Task: Add the task  Upgrade and migrate company data storage to a cloud-based solution to the section Code Crusade in the project AgileLounge and add a Due Date to the respective task as 2023/08/02
Action: Mouse moved to (728, 386)
Screenshot: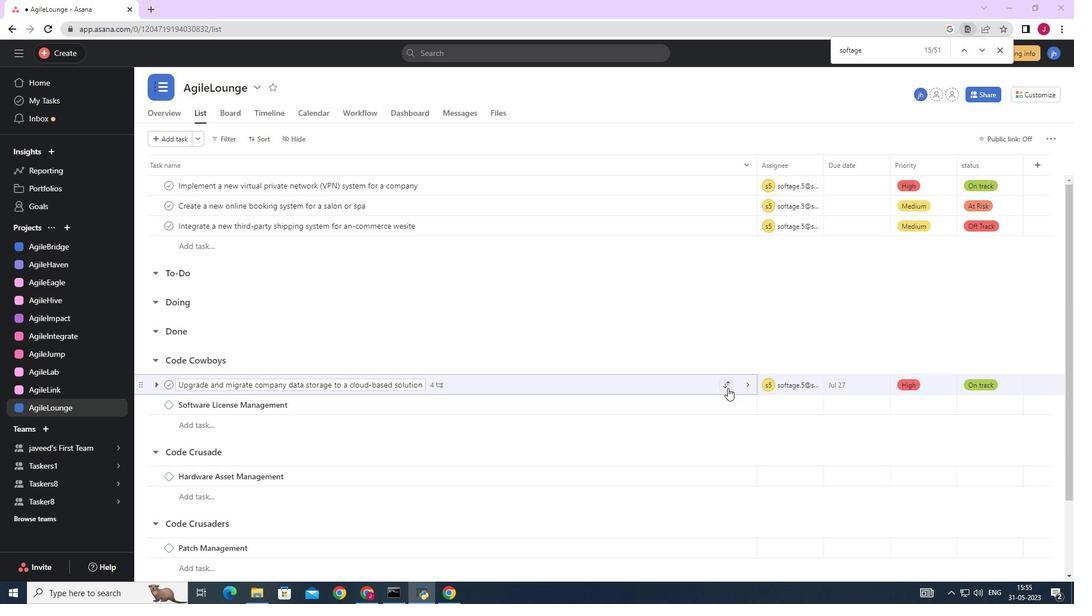 
Action: Mouse pressed left at (728, 386)
Screenshot: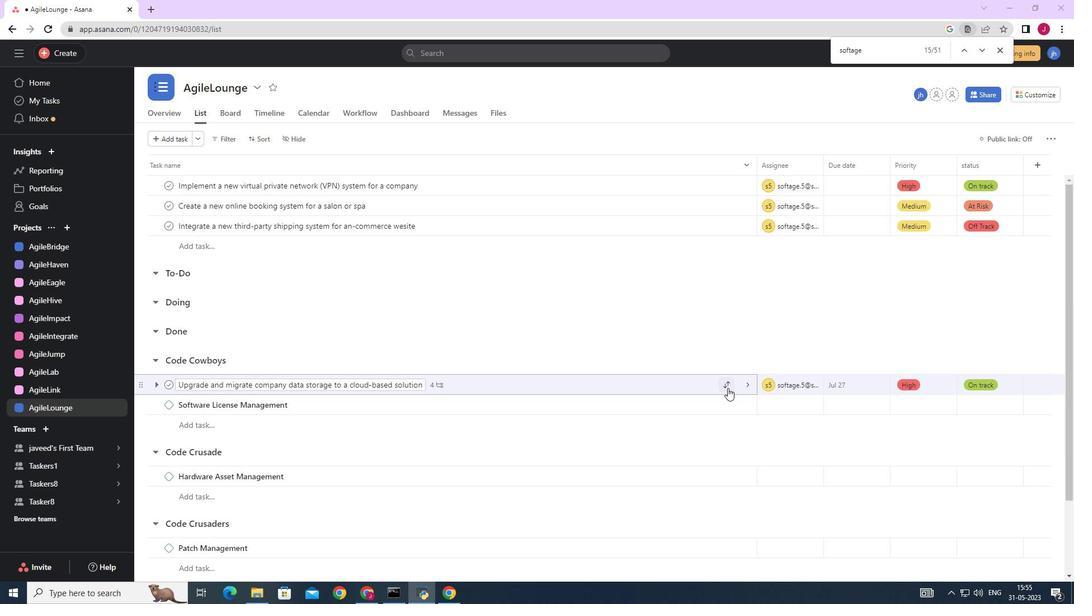 
Action: Mouse moved to (685, 321)
Screenshot: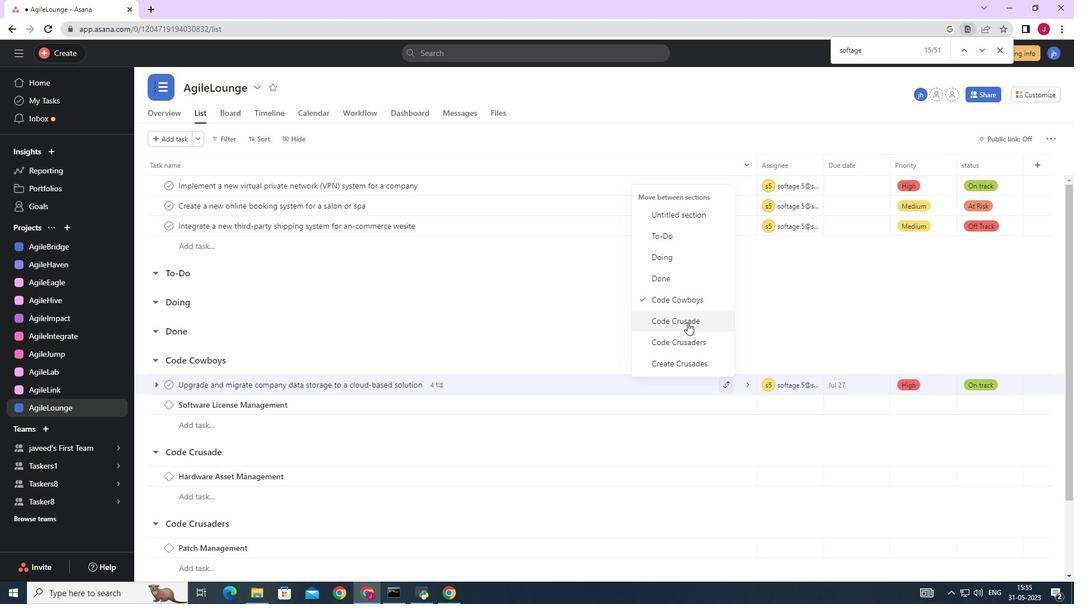 
Action: Mouse pressed left at (685, 321)
Screenshot: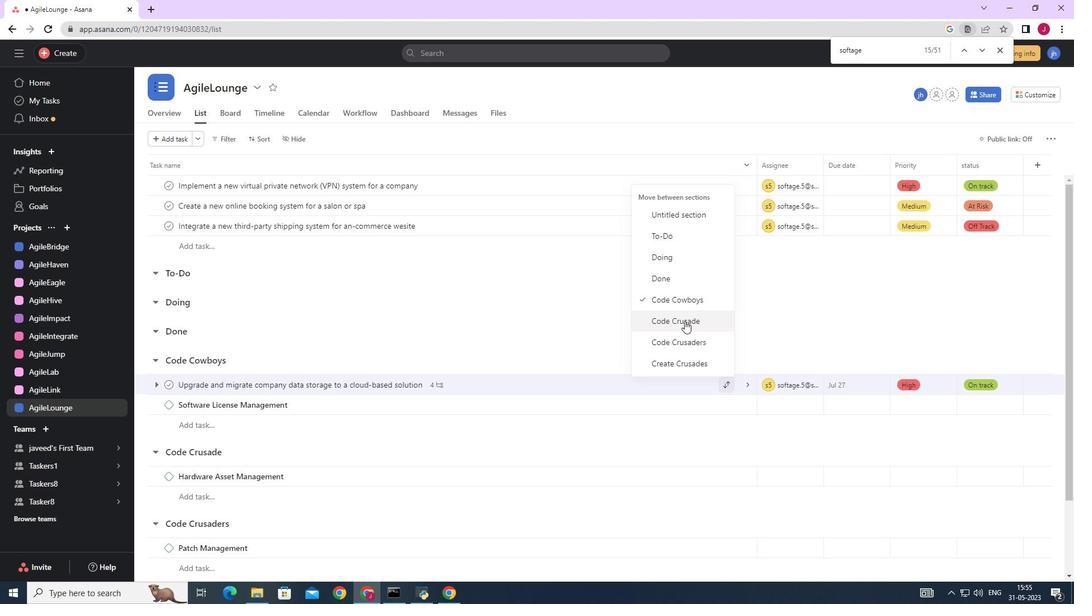 
Action: Mouse moved to (881, 456)
Screenshot: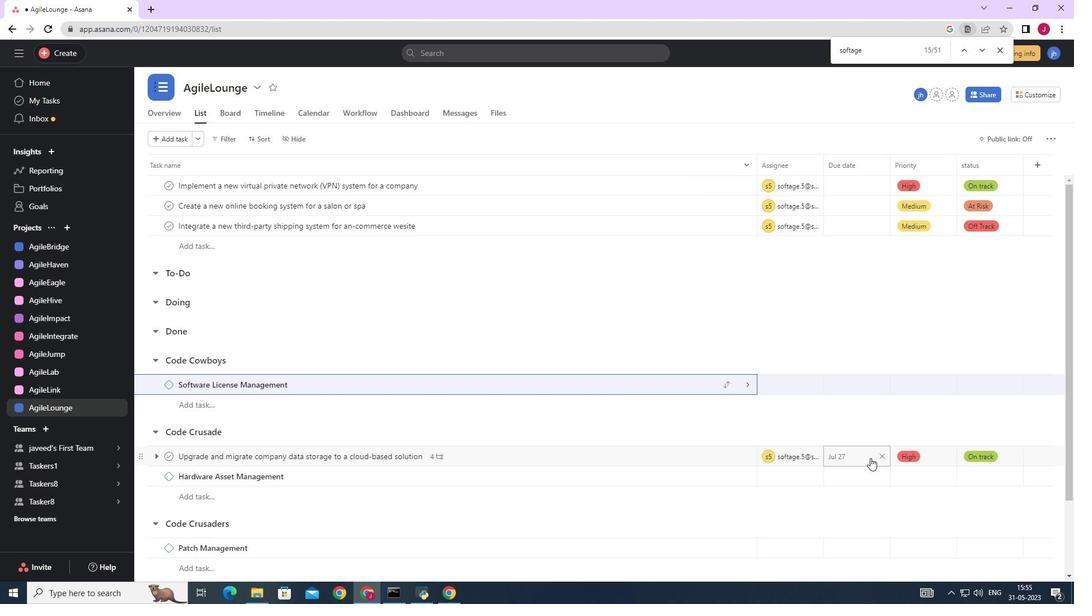 
Action: Mouse pressed left at (881, 456)
Screenshot: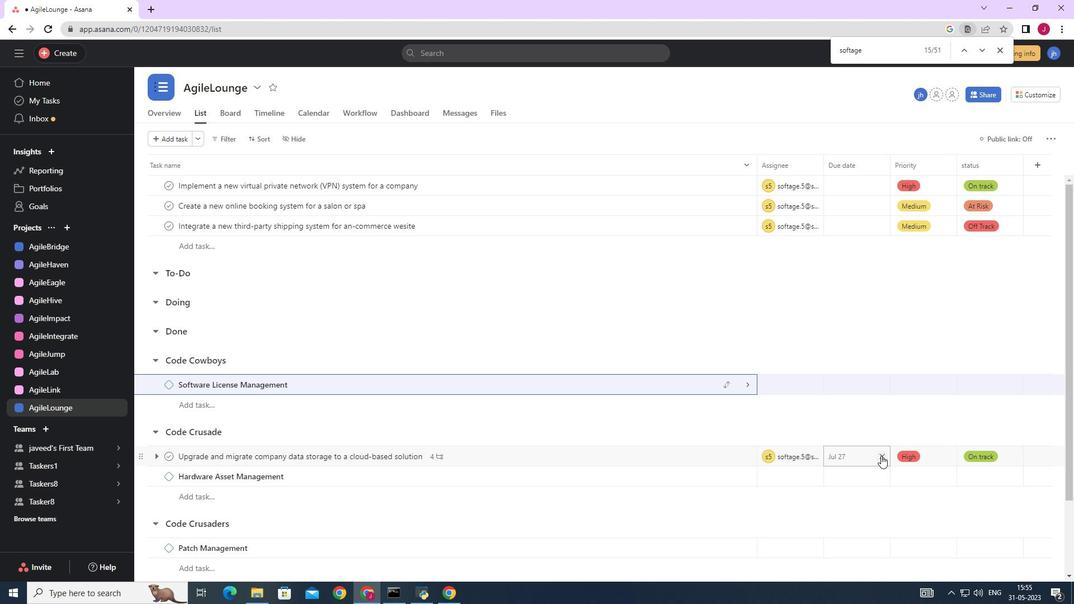 
Action: Mouse moved to (845, 456)
Screenshot: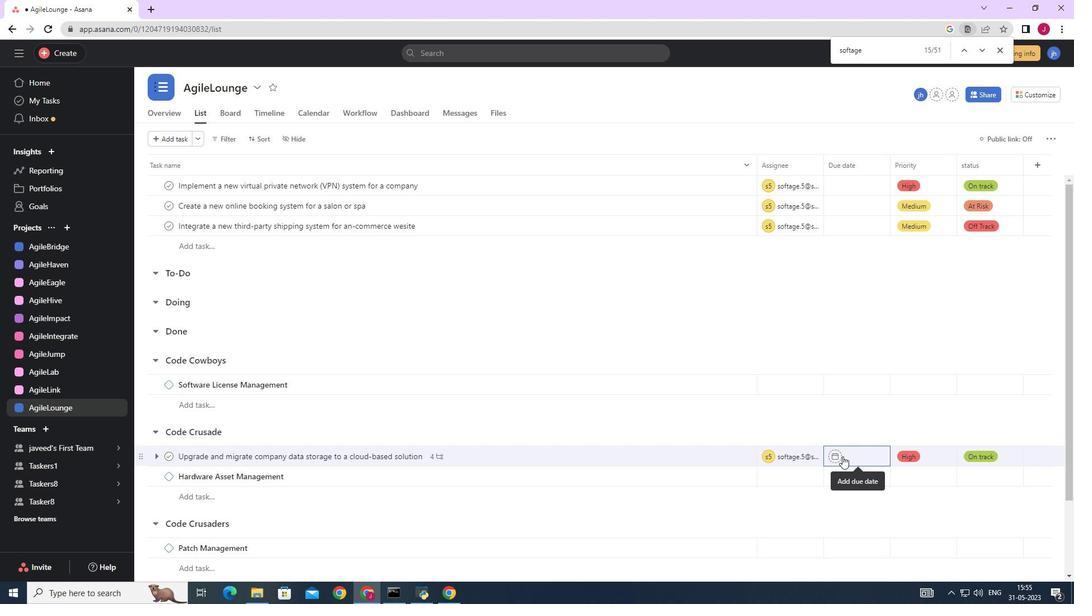 
Action: Mouse pressed left at (845, 456)
Screenshot: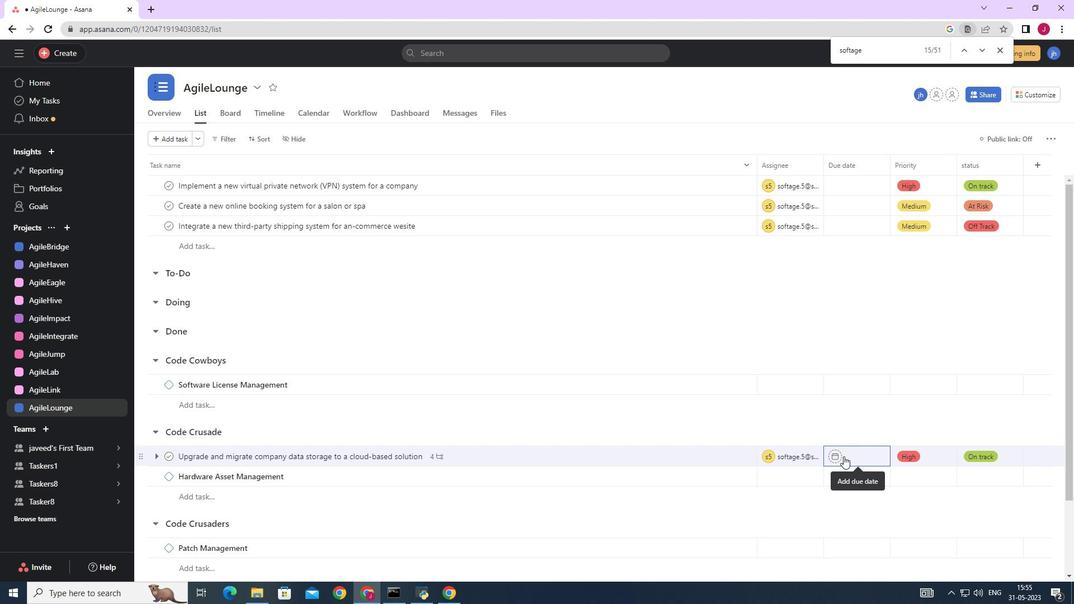 
Action: Mouse moved to (929, 349)
Screenshot: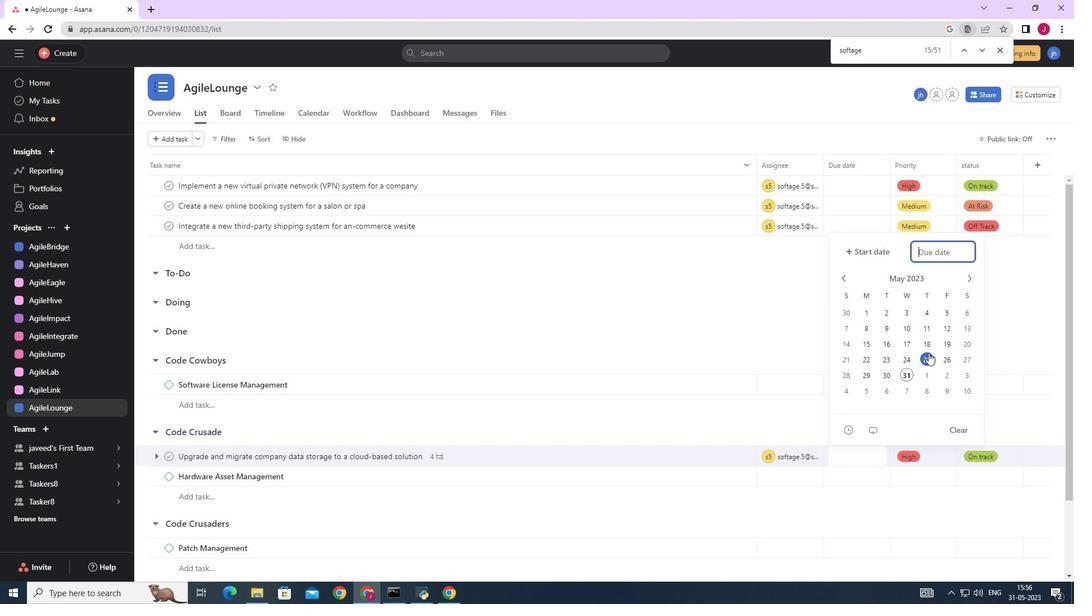 
Action: Mouse scrolled (929, 349) with delta (0, 0)
Screenshot: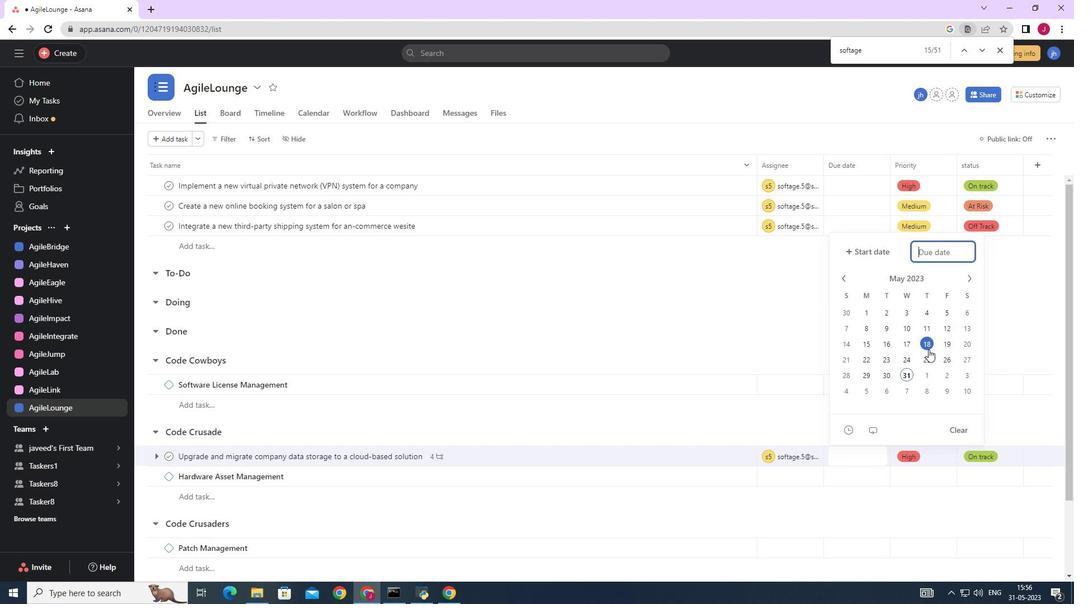 
Action: Mouse moved to (969, 278)
Screenshot: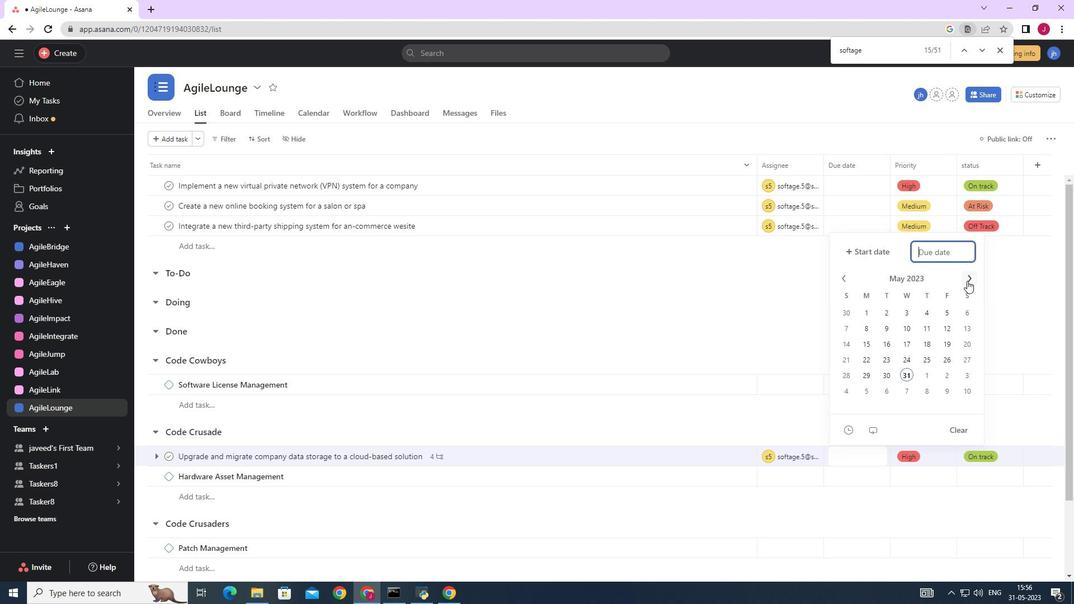 
Action: Mouse pressed left at (969, 278)
Screenshot: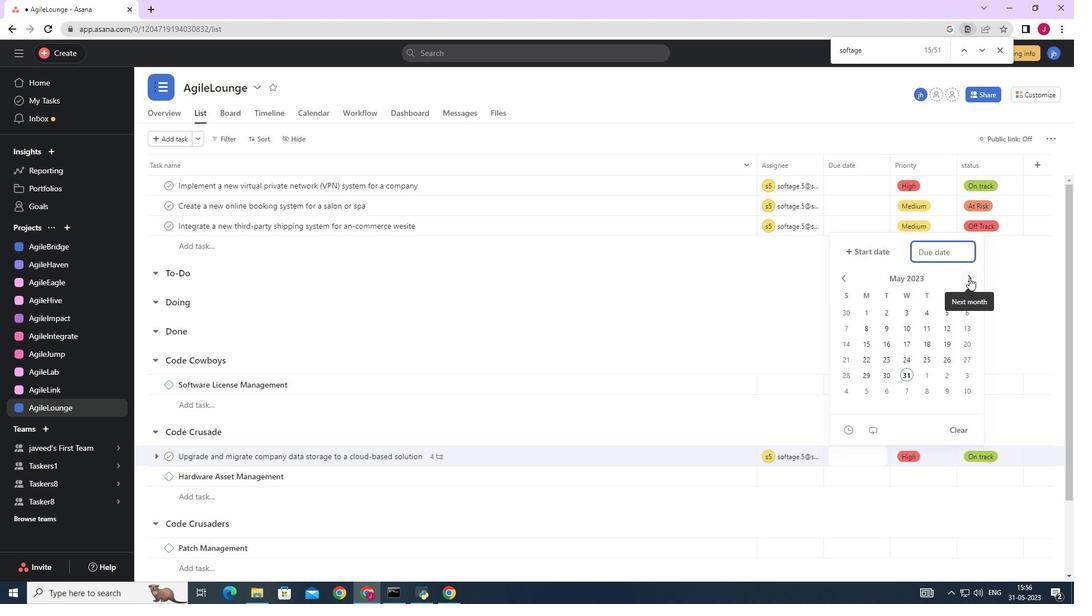 
Action: Mouse pressed left at (969, 278)
Screenshot: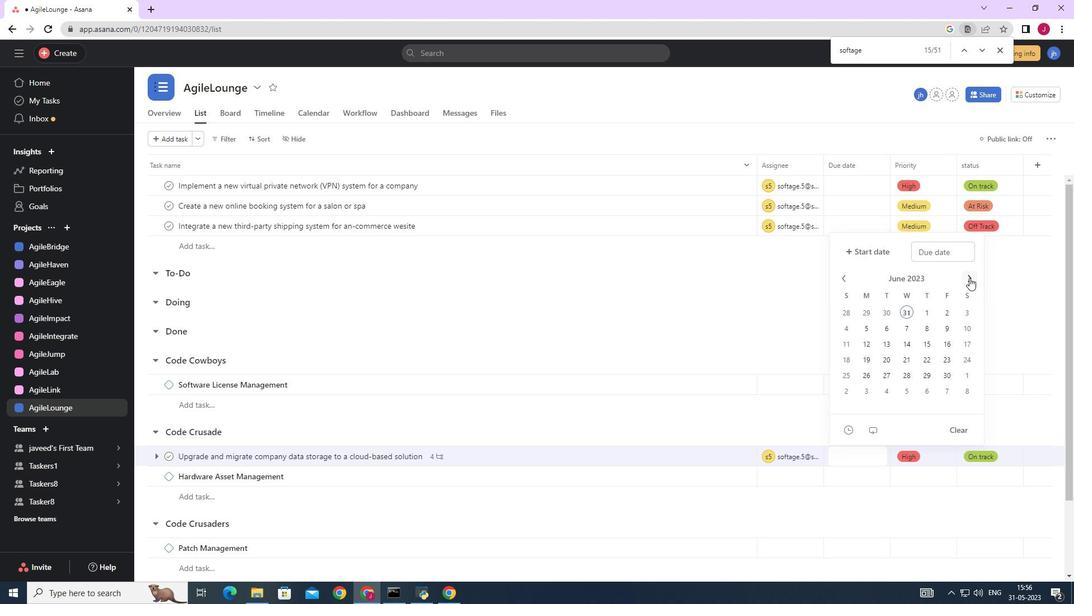 
Action: Mouse pressed left at (969, 278)
Screenshot: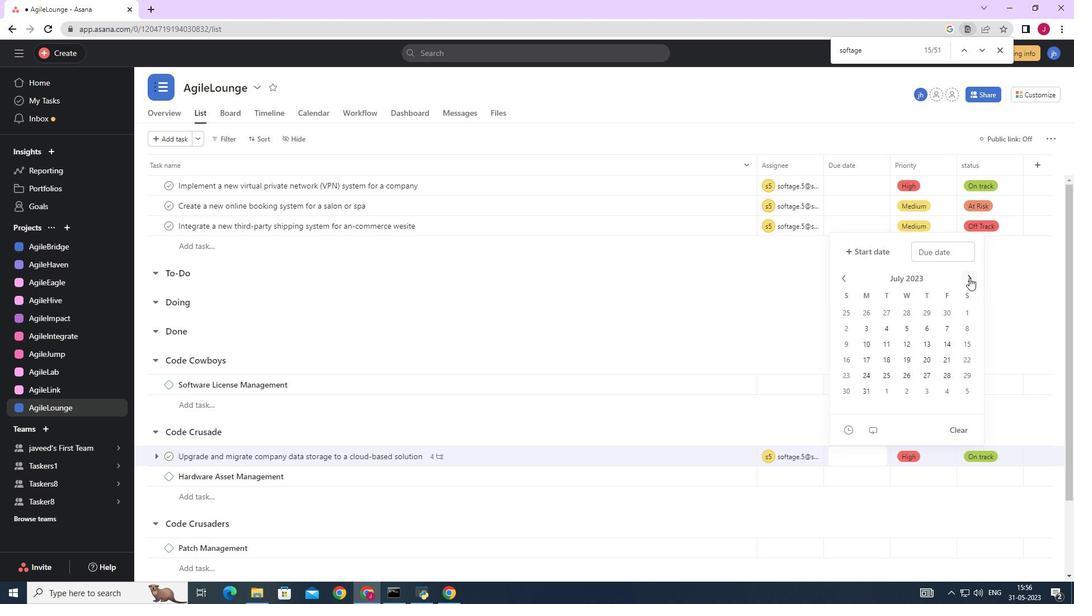
Action: Mouse moved to (906, 312)
Screenshot: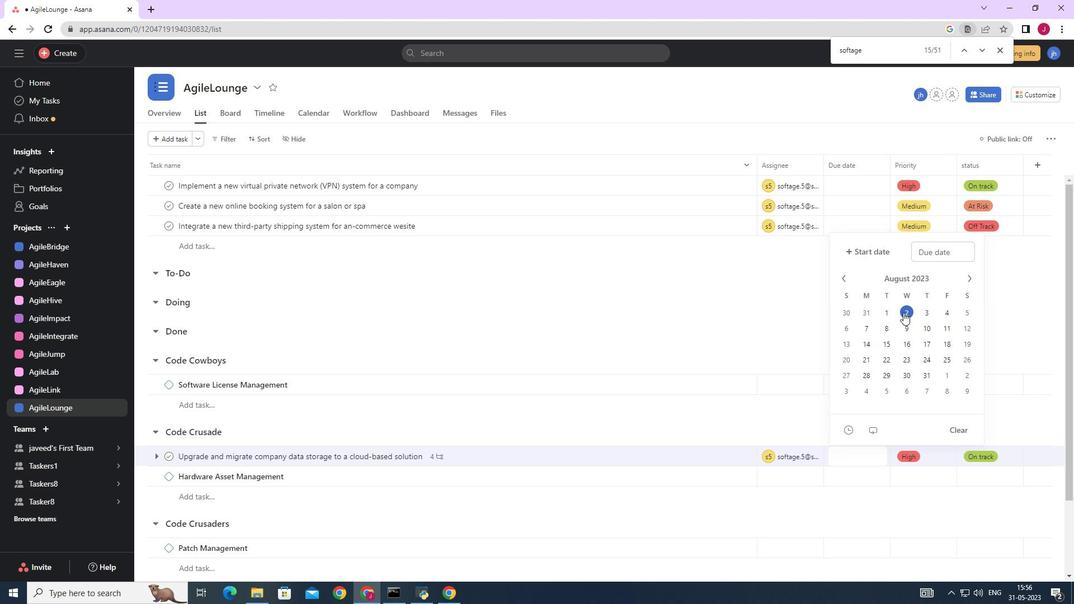 
Action: Mouse pressed left at (906, 312)
Screenshot: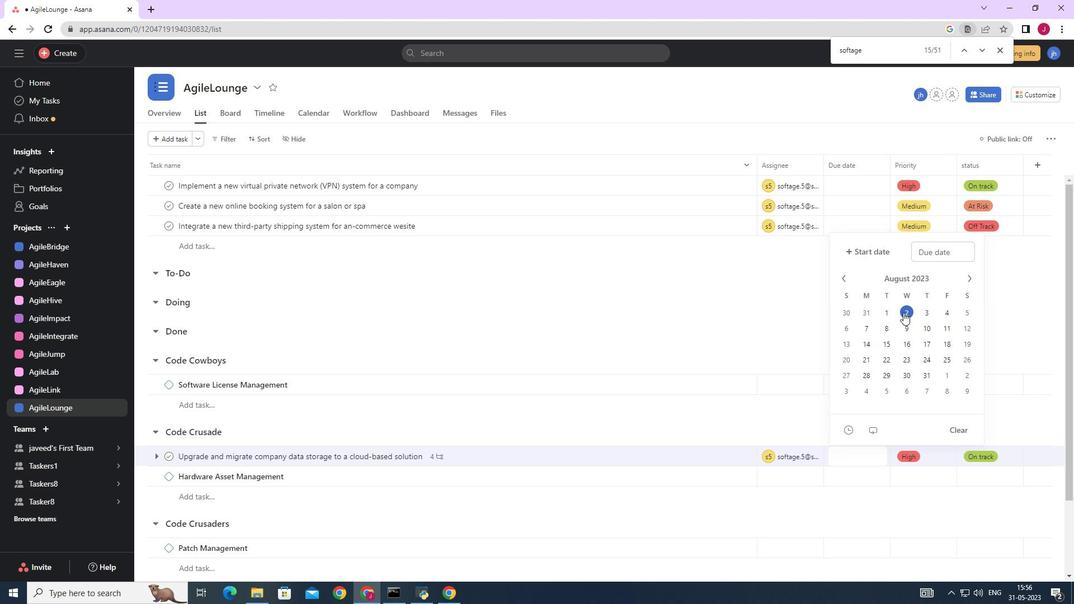 
Action: Mouse moved to (1016, 310)
Screenshot: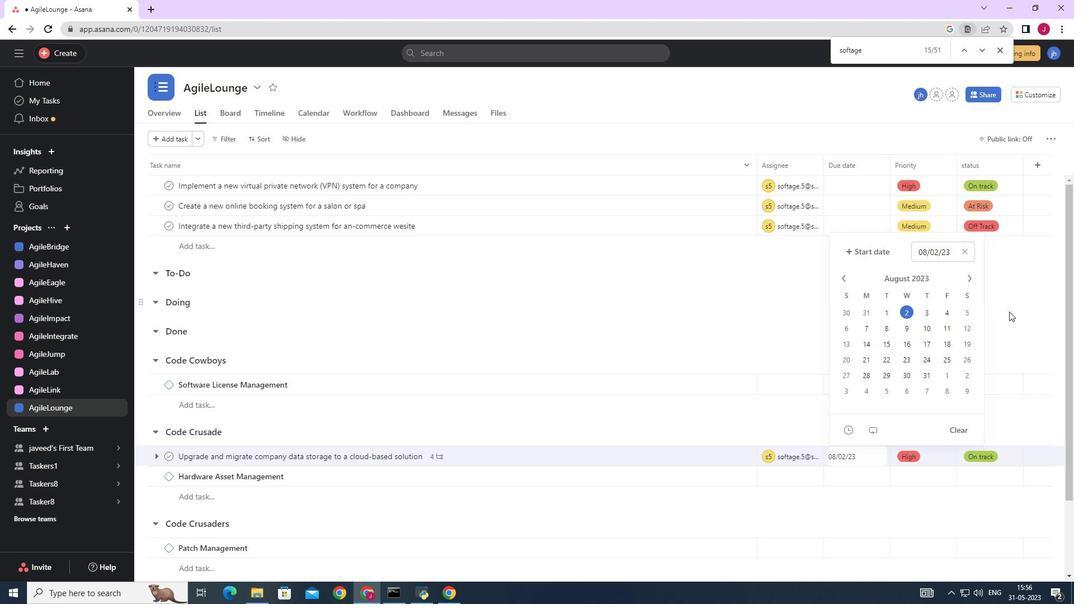 
Action: Mouse pressed left at (1016, 310)
Screenshot: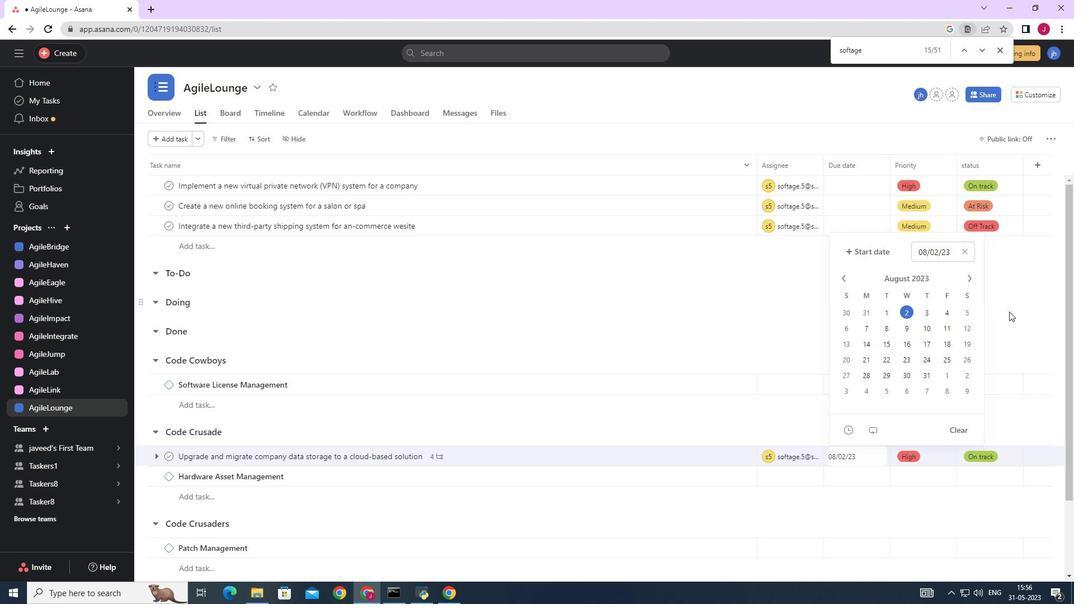
